 Task: In the Contact  GenesisThompson81@nbcnewyork.com, schedule and save the meeting with title: 'Product Demo and Service Presentation', Select date: '13 August, 2023', select start time: 11:00:AM. Add location in person New York with meeting description: Kindly join this meeting to understand Product Demo and Service Presentation.. Logged in from softage.1@softage.net
Action: Mouse moved to (102, 68)
Screenshot: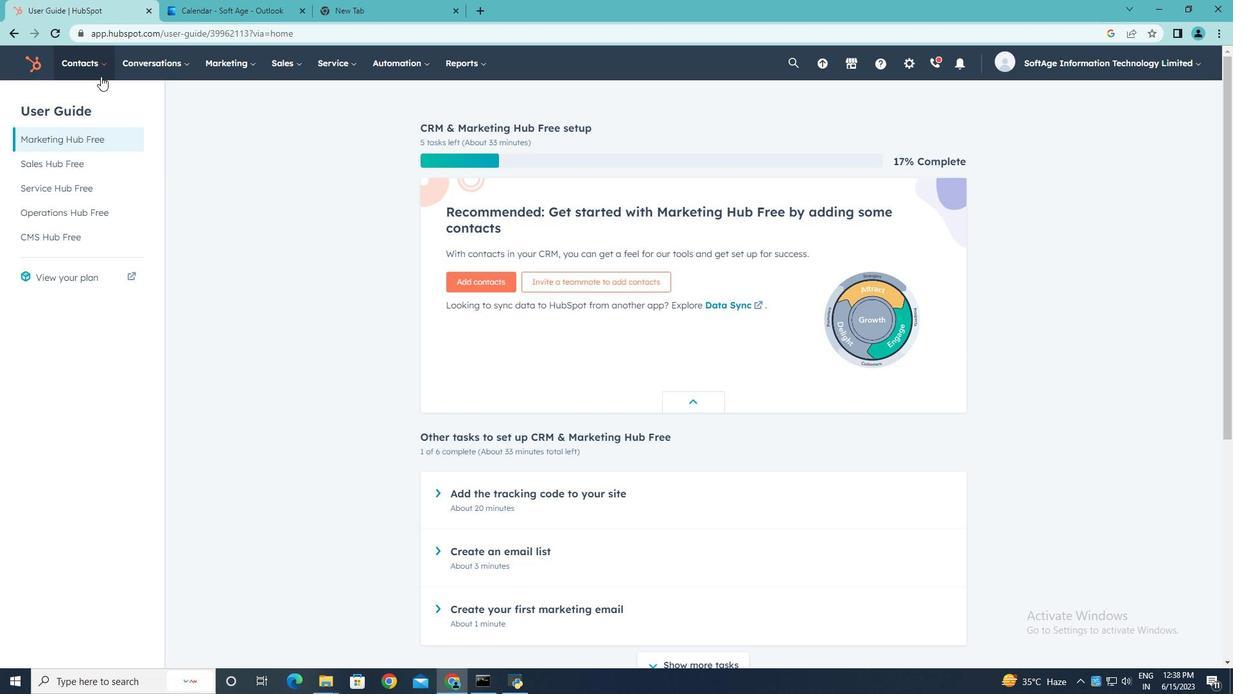
Action: Mouse pressed left at (102, 68)
Screenshot: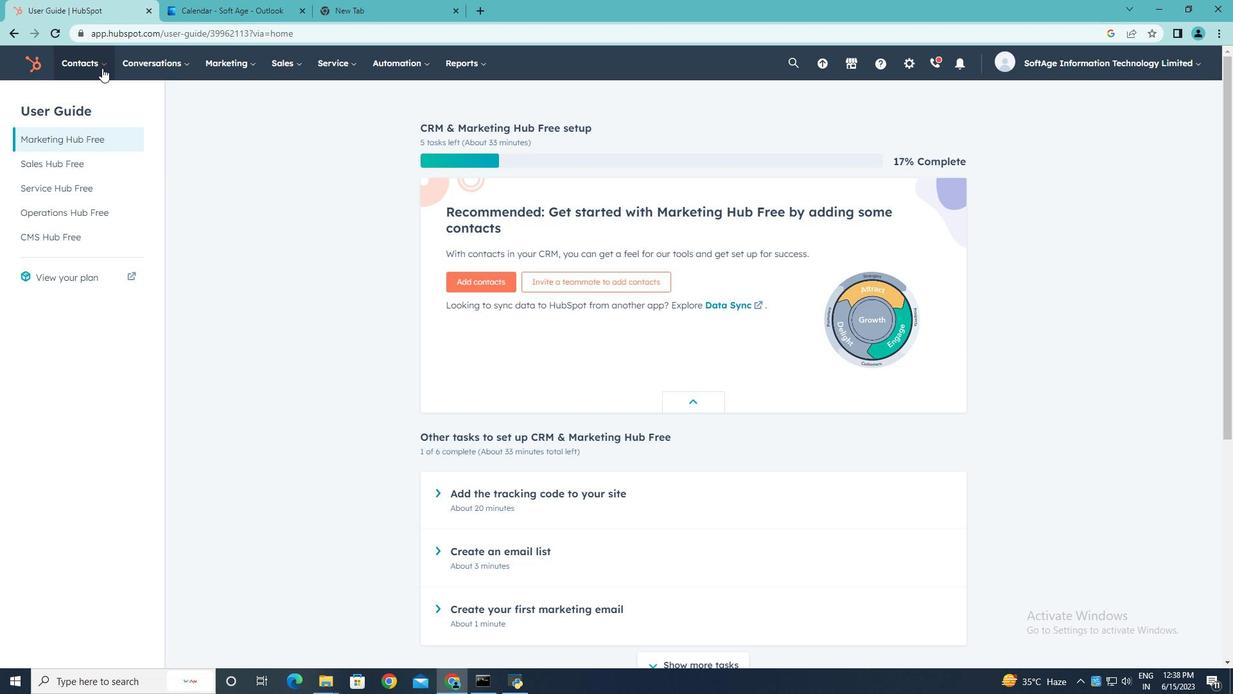 
Action: Mouse moved to (92, 100)
Screenshot: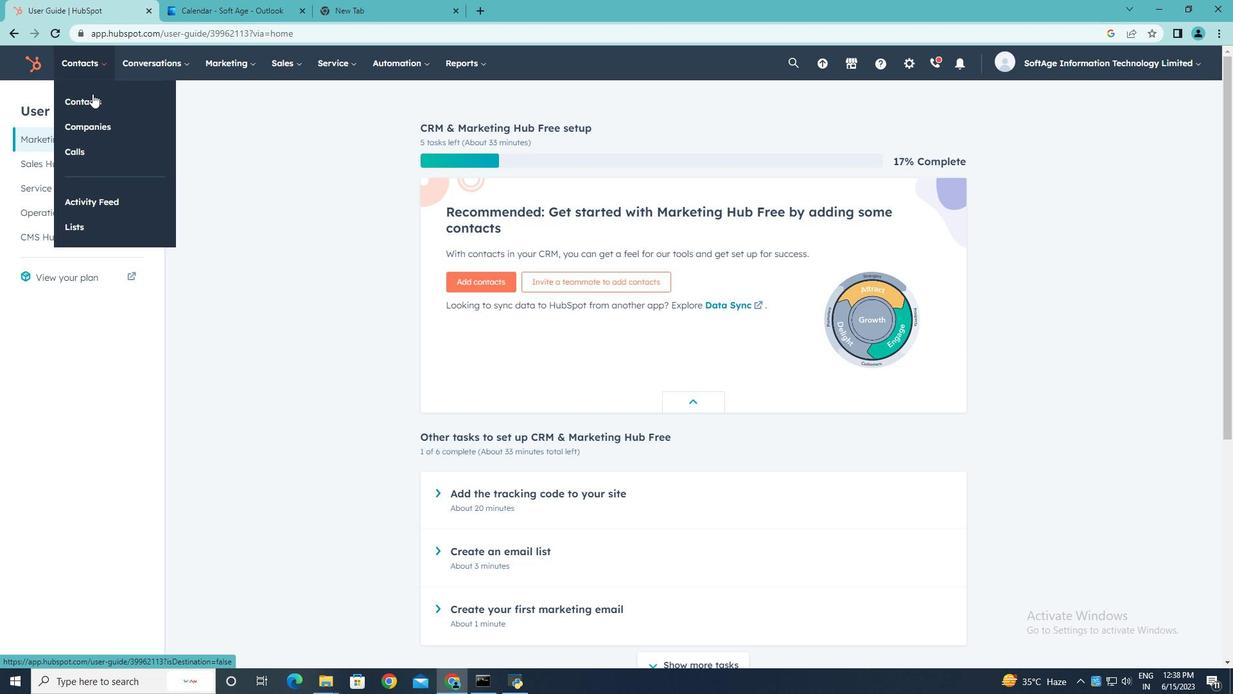 
Action: Mouse pressed left at (92, 100)
Screenshot: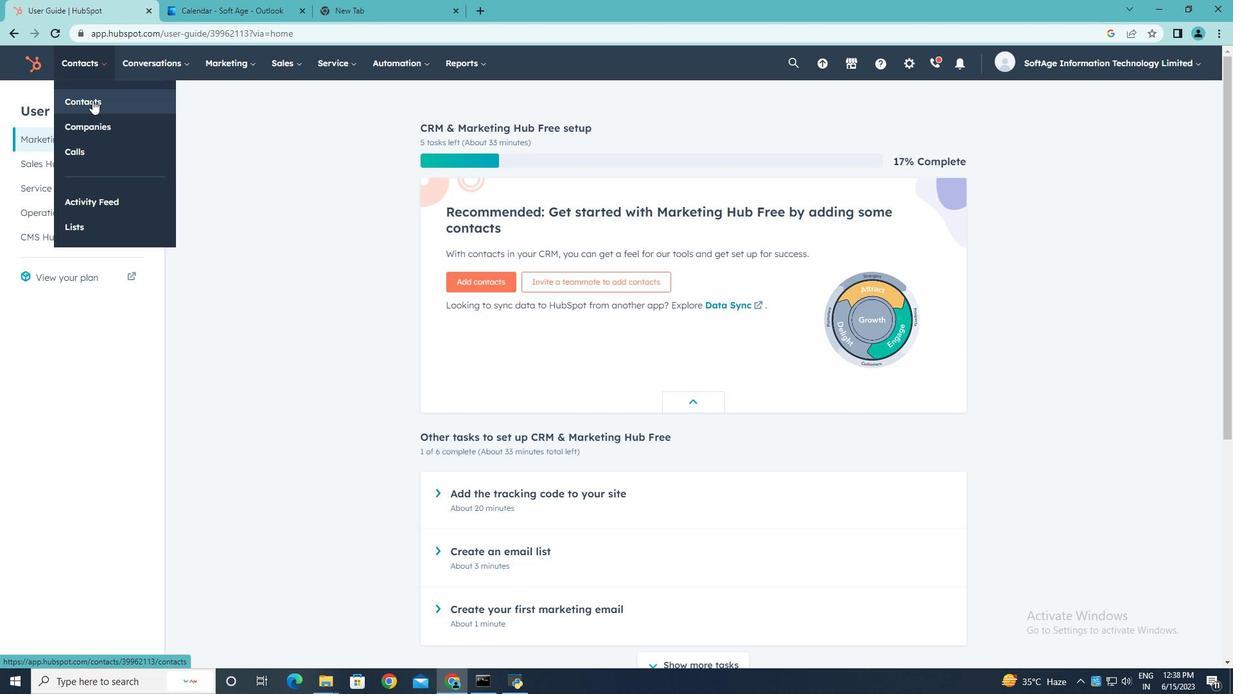 
Action: Mouse moved to (77, 208)
Screenshot: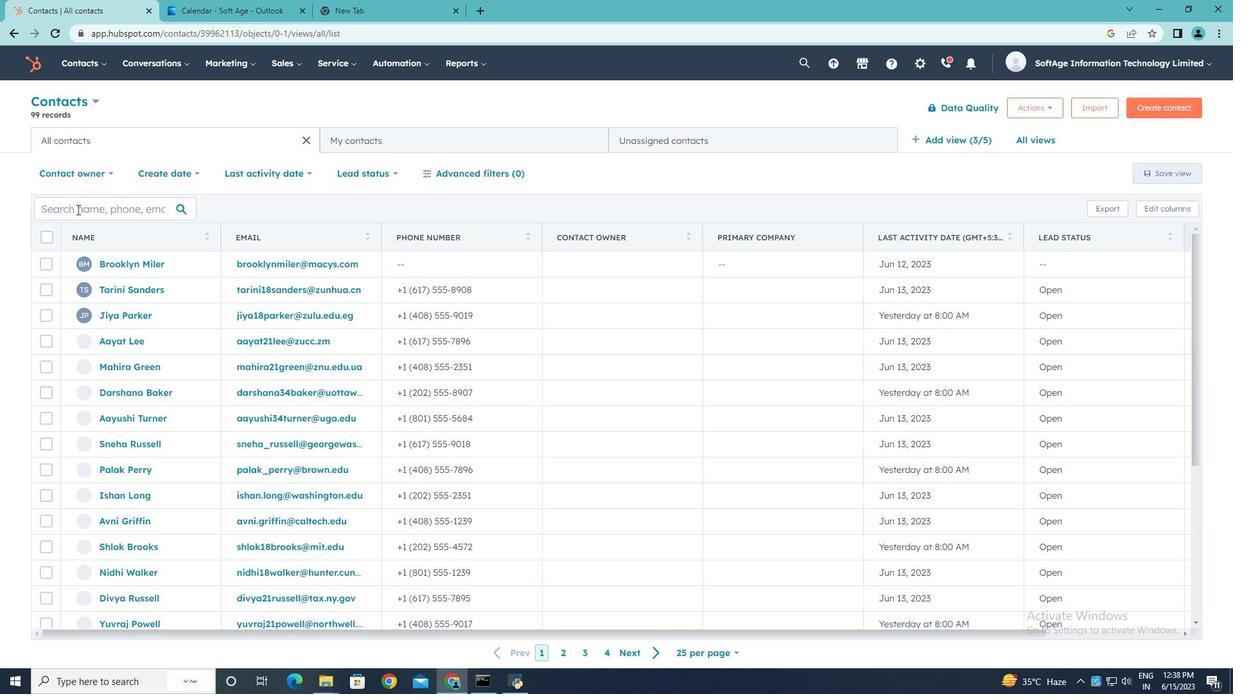 
Action: Mouse pressed left at (77, 208)
Screenshot: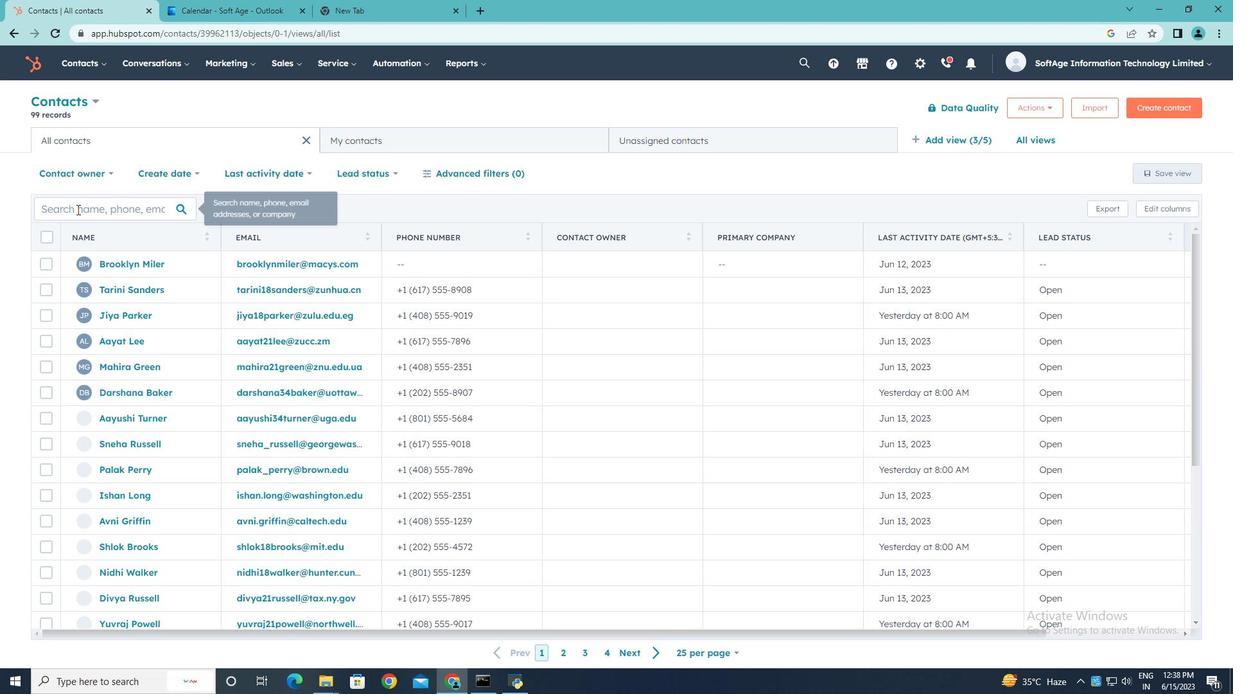 
Action: Key pressed <Key.shift>Genesis<Key.shift><Key.shift><Key.shift><Key.shift><Key.shift><Key.shift>Thompson81<Key.shift><Key.shift><Key.shift><Key.shift><Key.shift><Key.shift><Key.shift>@nbcnewyork.com
Screenshot: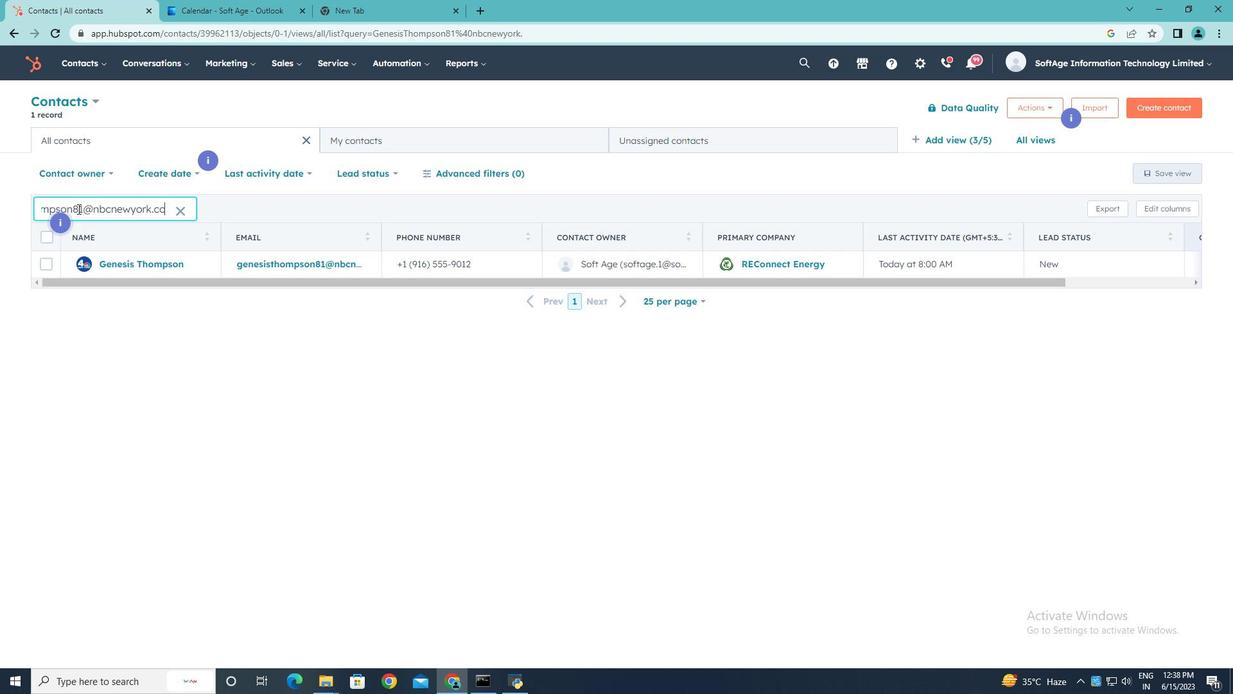
Action: Mouse moved to (126, 262)
Screenshot: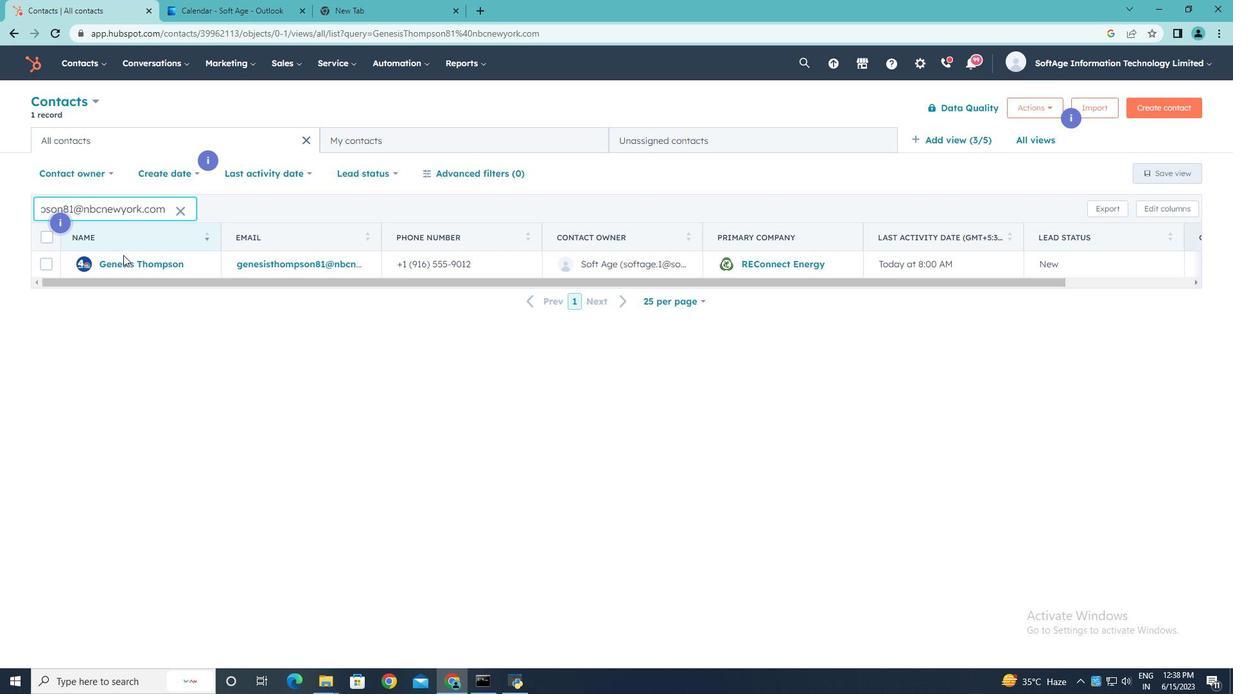 
Action: Mouse pressed left at (126, 262)
Screenshot: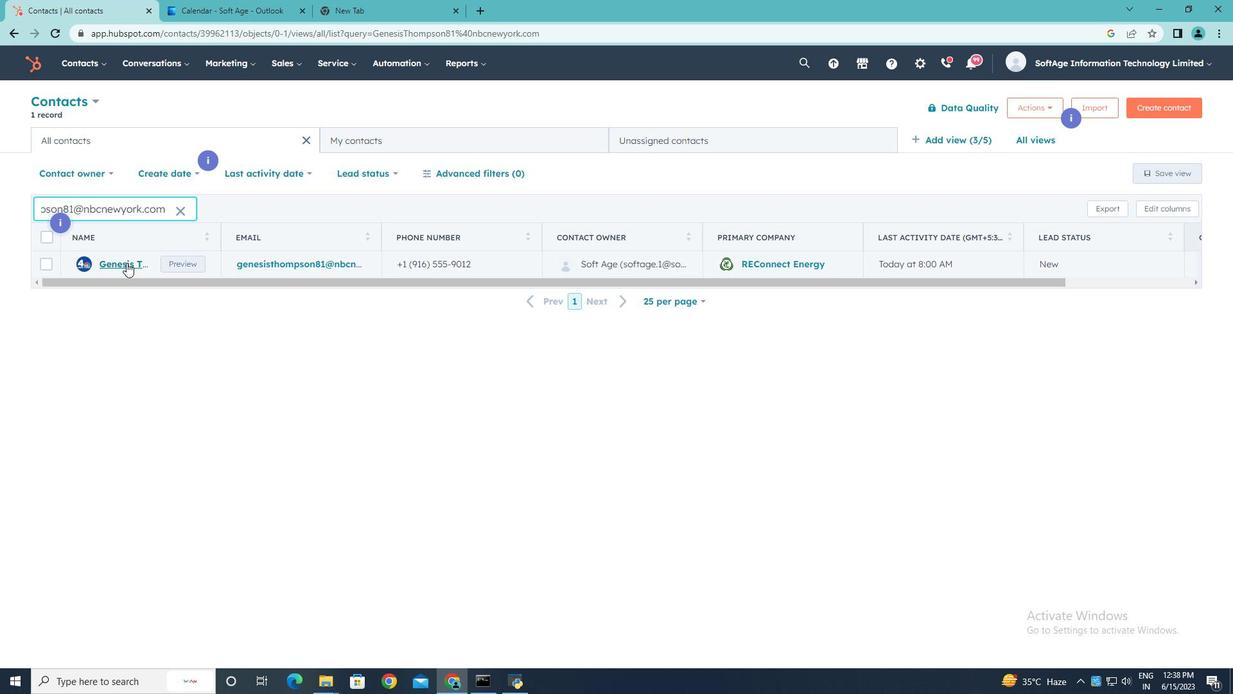 
Action: Mouse moved to (208, 216)
Screenshot: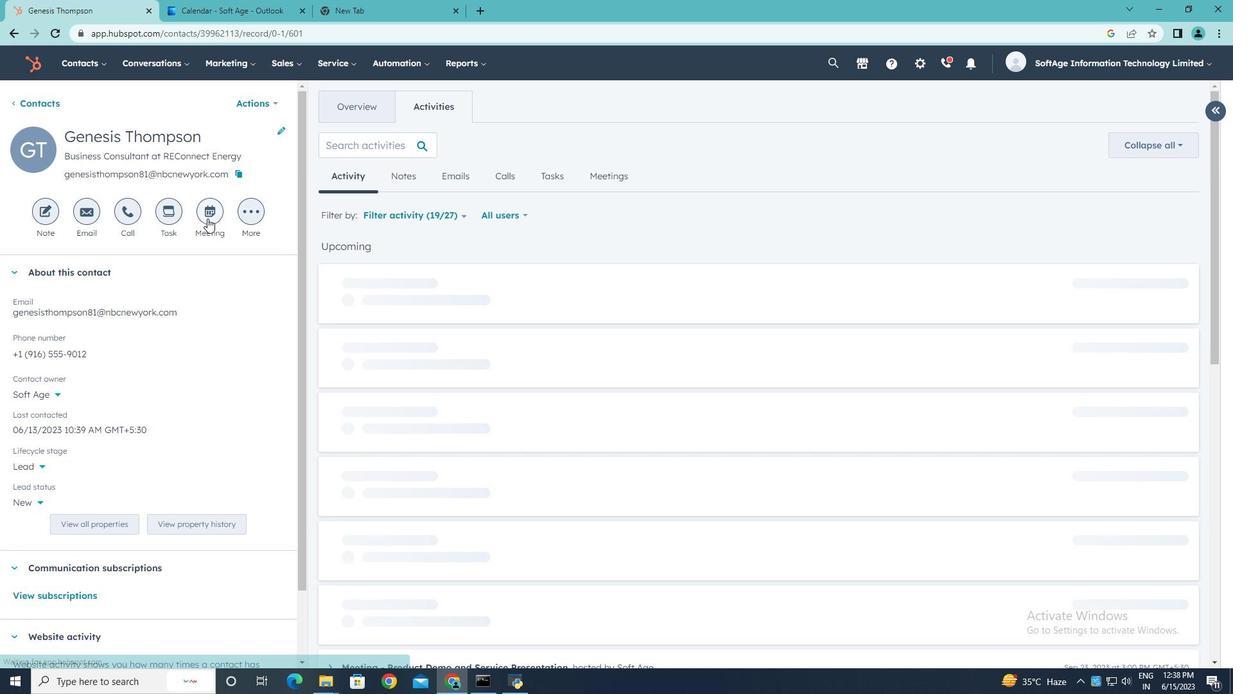 
Action: Mouse pressed left at (208, 216)
Screenshot: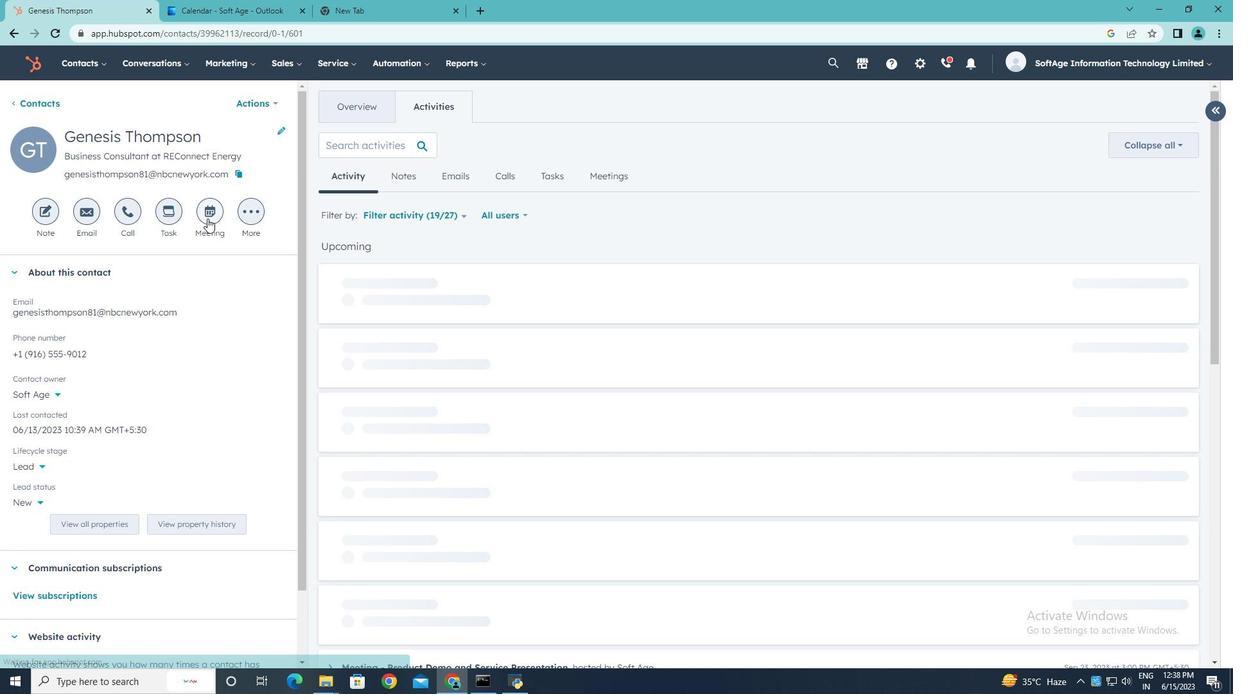 
Action: Mouse moved to (221, 210)
Screenshot: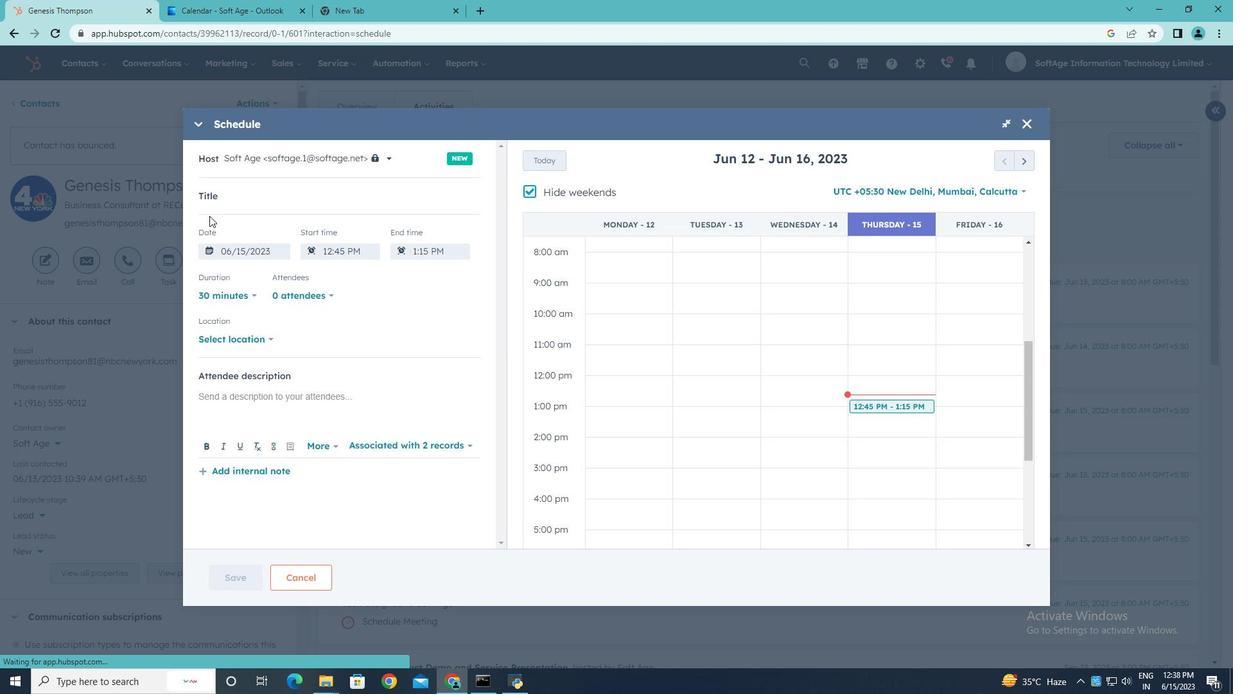 
Action: Key pressed <Key.shift>Product<Key.space><Key.shift>Demo<Key.space>and<Key.space><Key.shift>Service<Key.space><Key.shift><Key.shift><Key.shift><Key.shift><Key.shift>{<Key.backspace><Key.shift><Key.shift><Key.shift><Key.shift><Key.shift><Key.shift>Presentation
Screenshot: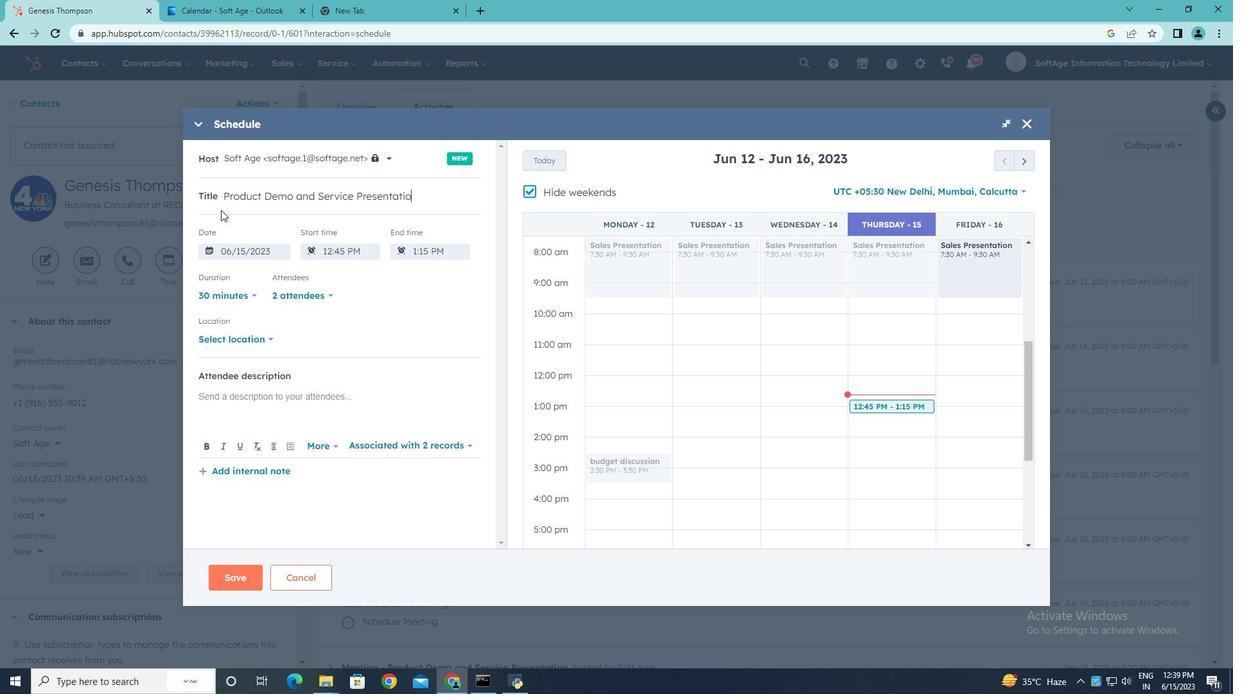 
Action: Mouse moved to (533, 192)
Screenshot: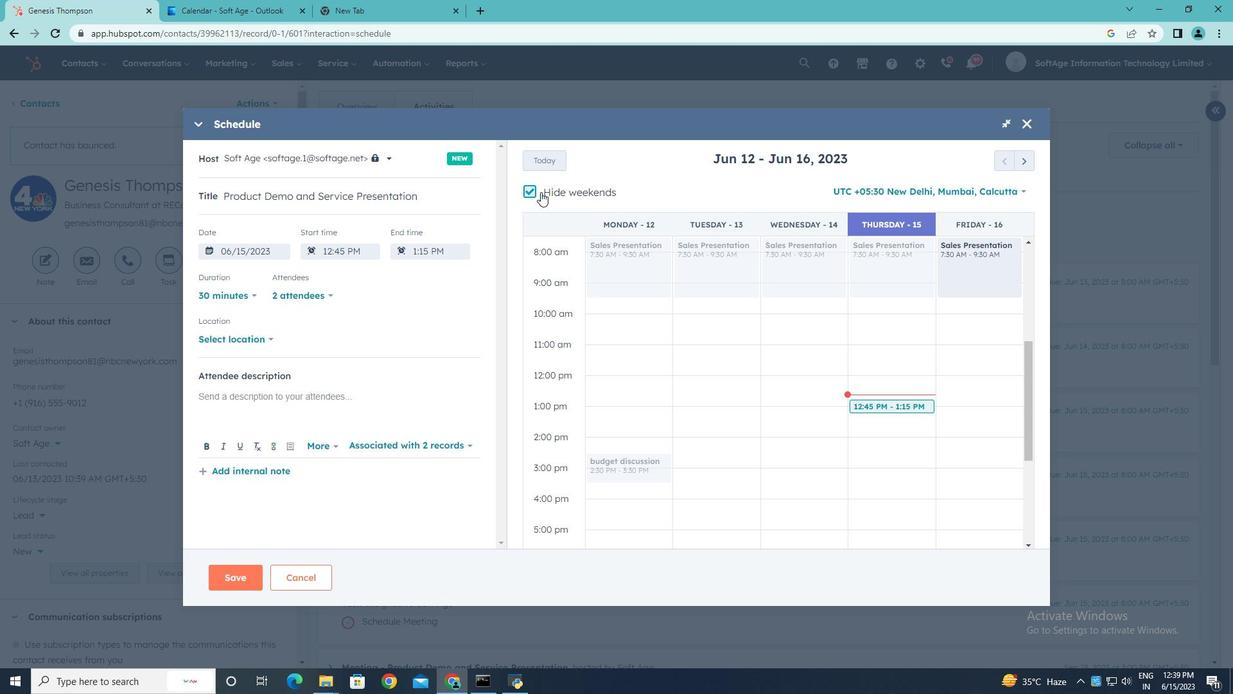 
Action: Mouse pressed left at (533, 192)
Screenshot: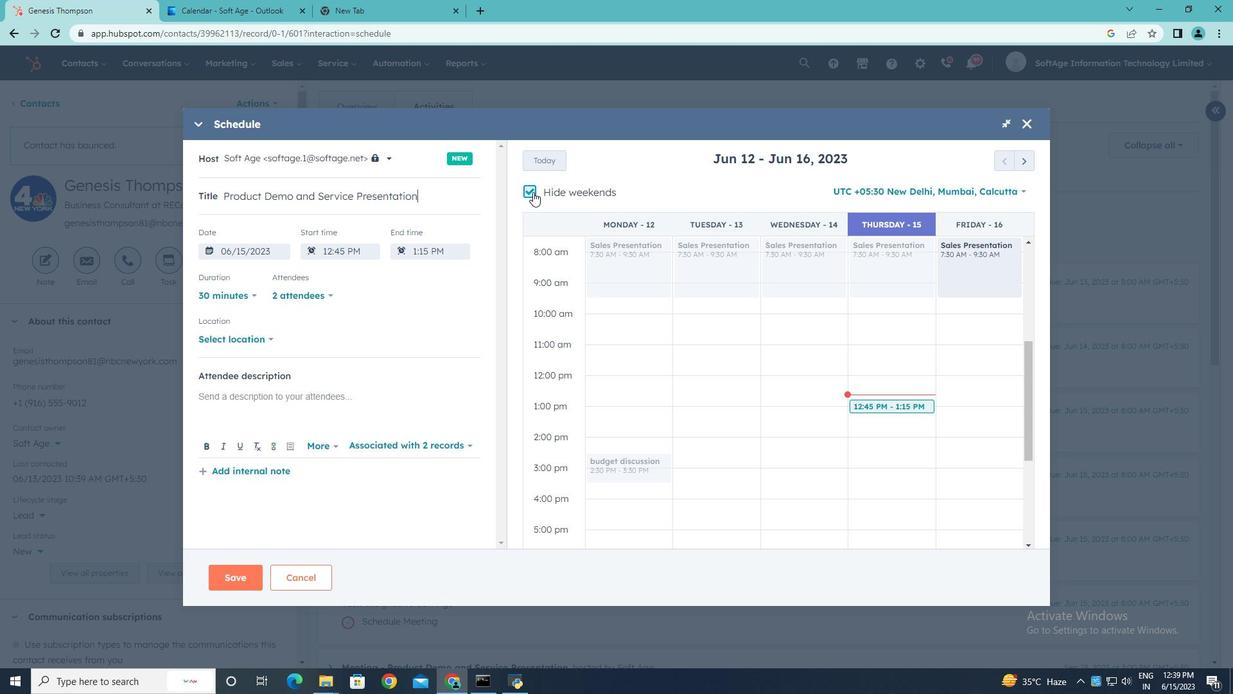 
Action: Mouse moved to (1029, 161)
Screenshot: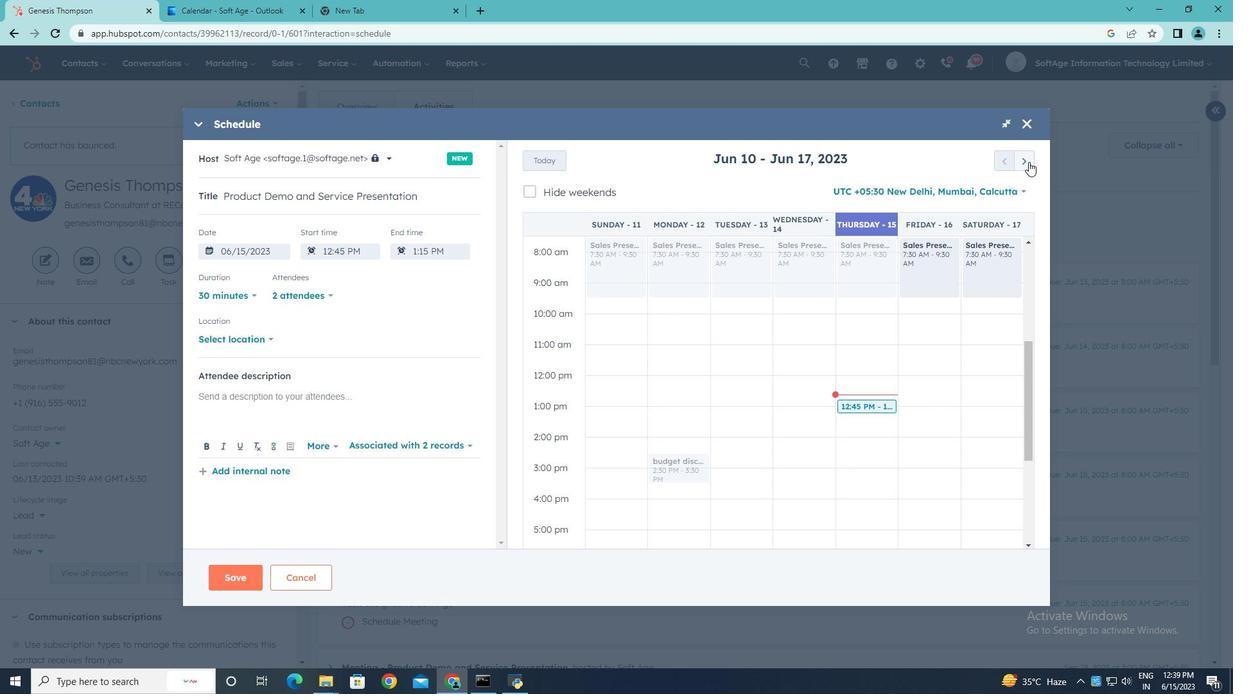 
Action: Mouse pressed left at (1029, 161)
Screenshot: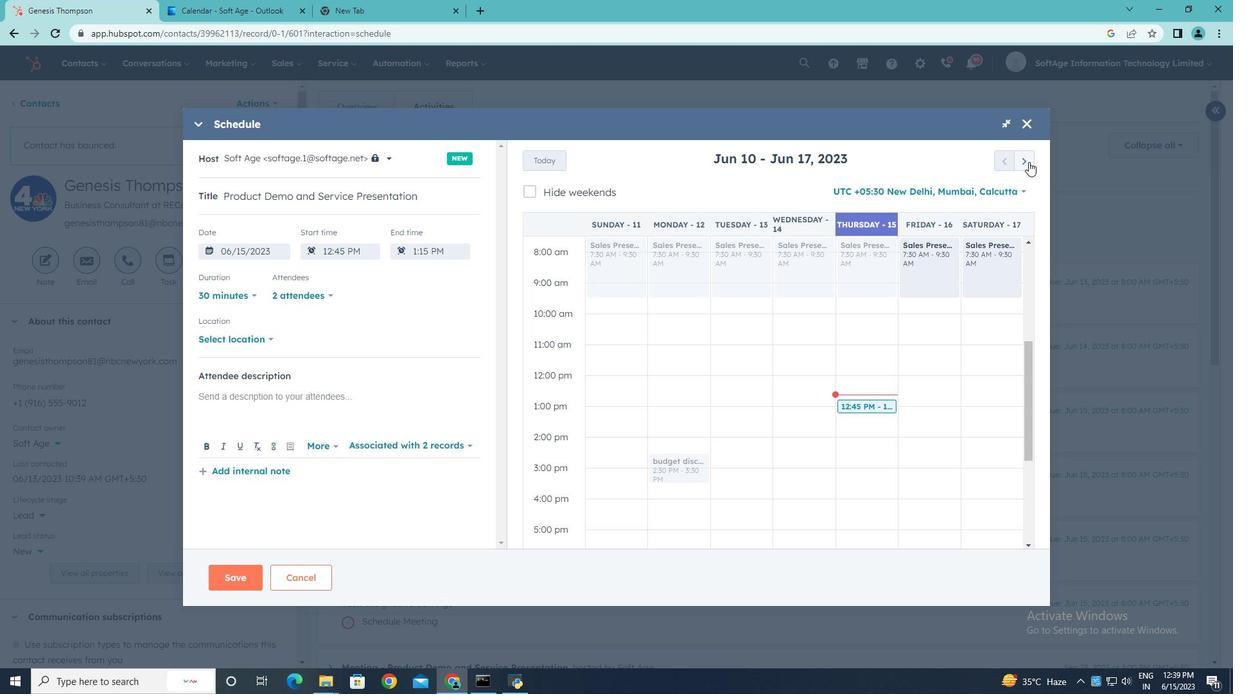 
Action: Mouse pressed left at (1029, 161)
Screenshot: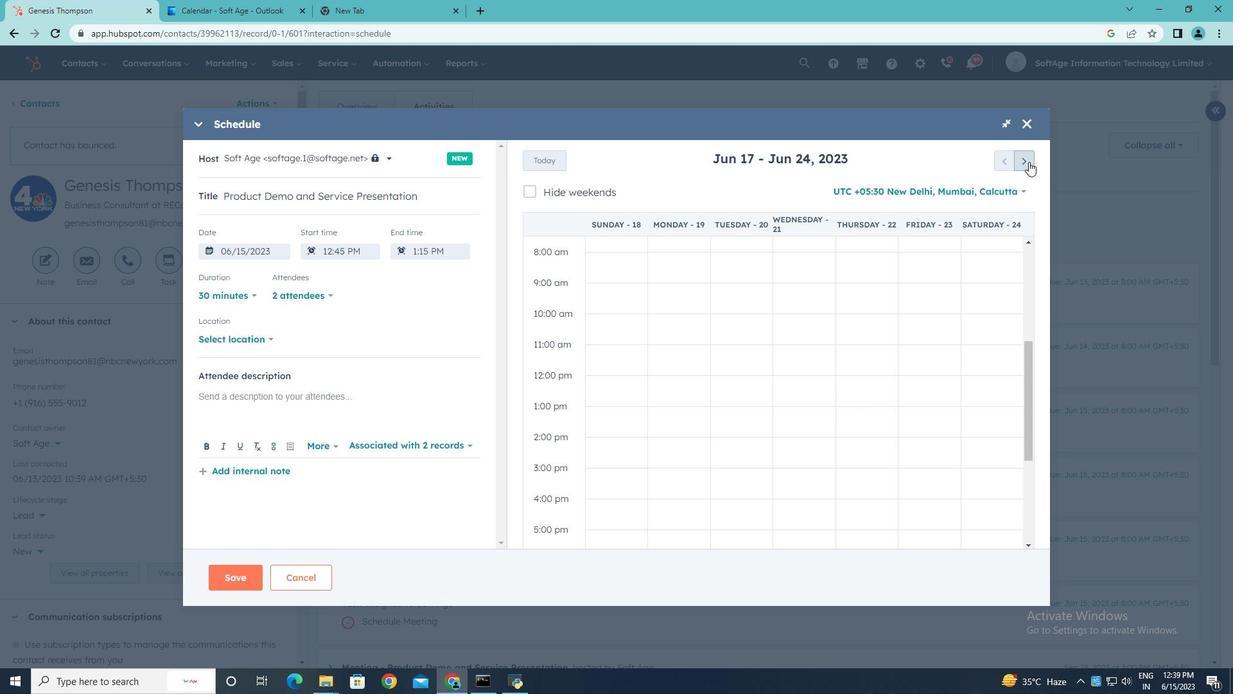 
Action: Mouse pressed left at (1029, 161)
Screenshot: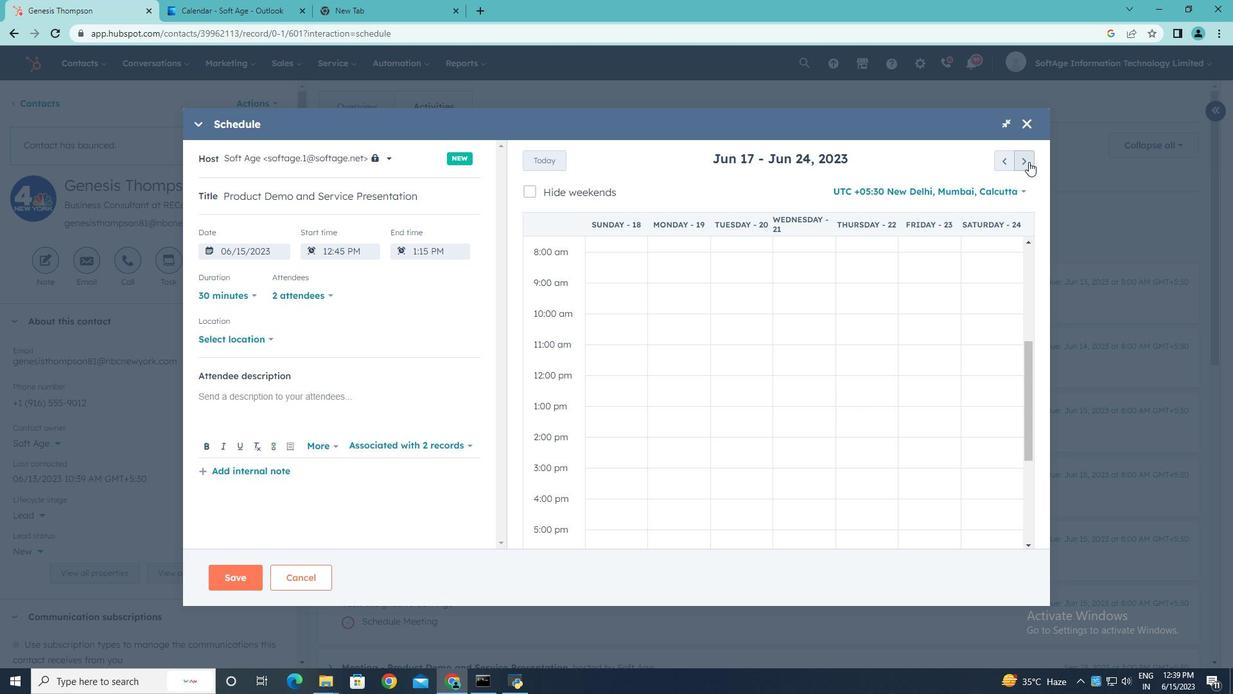 
Action: Mouse pressed left at (1029, 161)
Screenshot: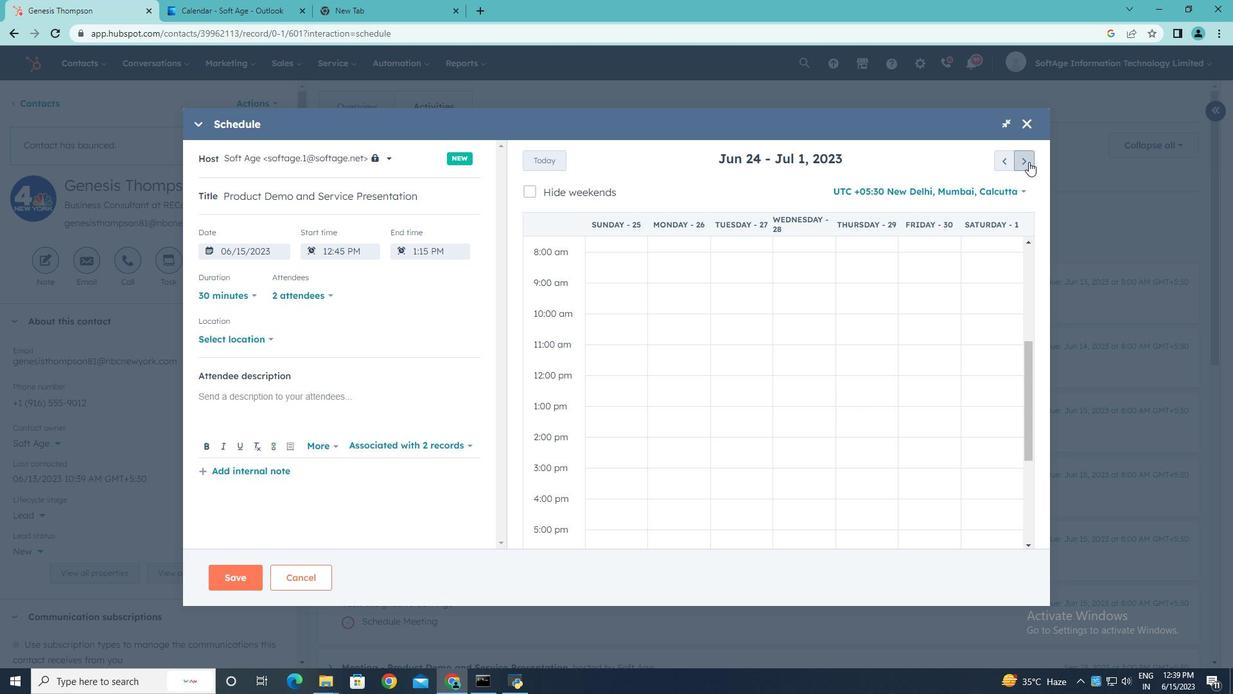 
Action: Mouse pressed left at (1029, 161)
Screenshot: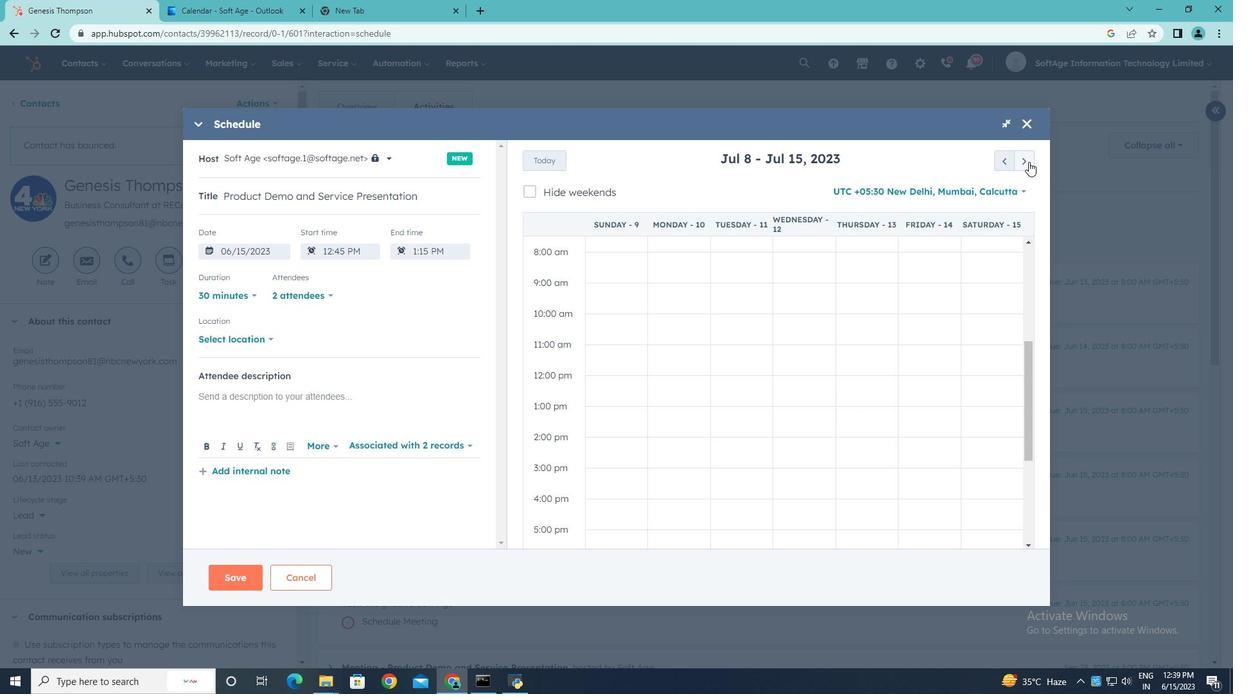 
Action: Mouse pressed left at (1029, 161)
Screenshot: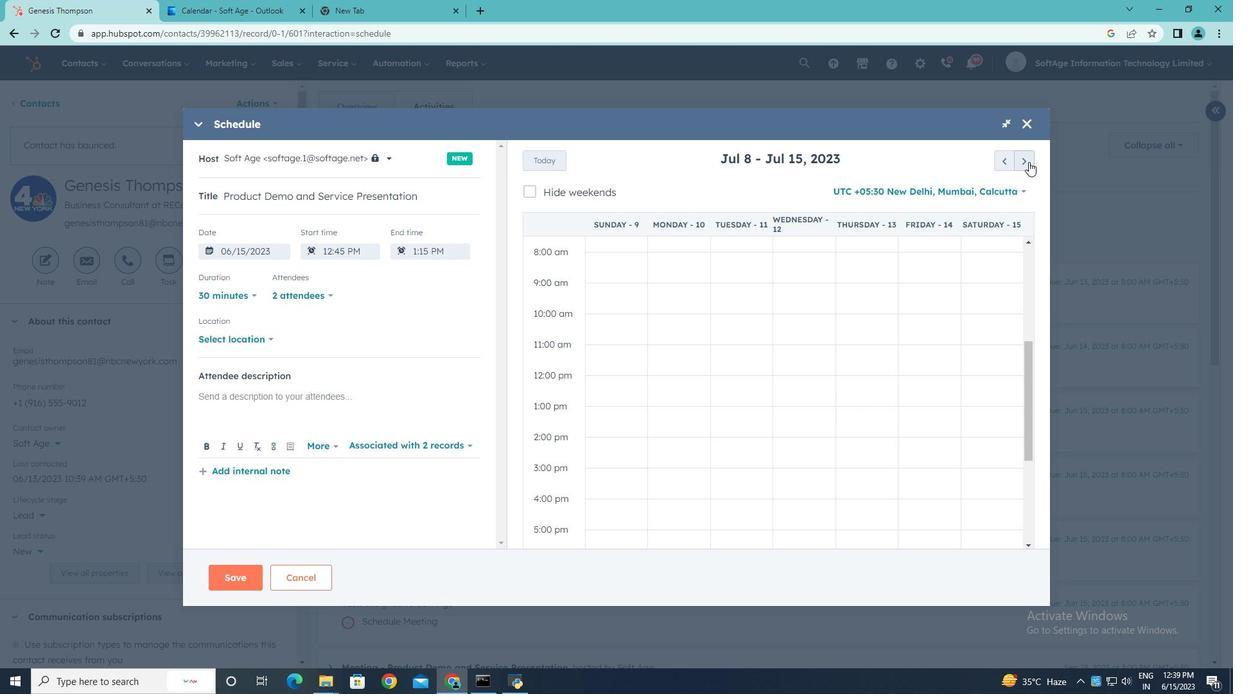 
Action: Mouse pressed left at (1029, 161)
Screenshot: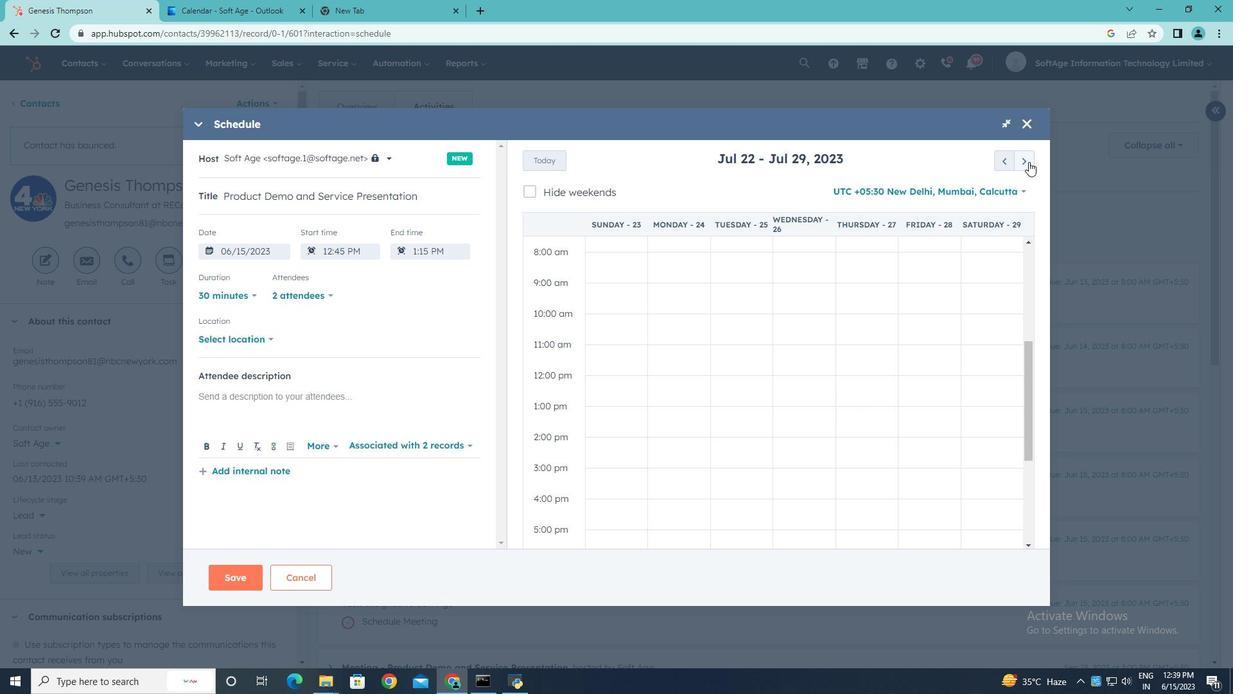 
Action: Mouse pressed left at (1029, 161)
Screenshot: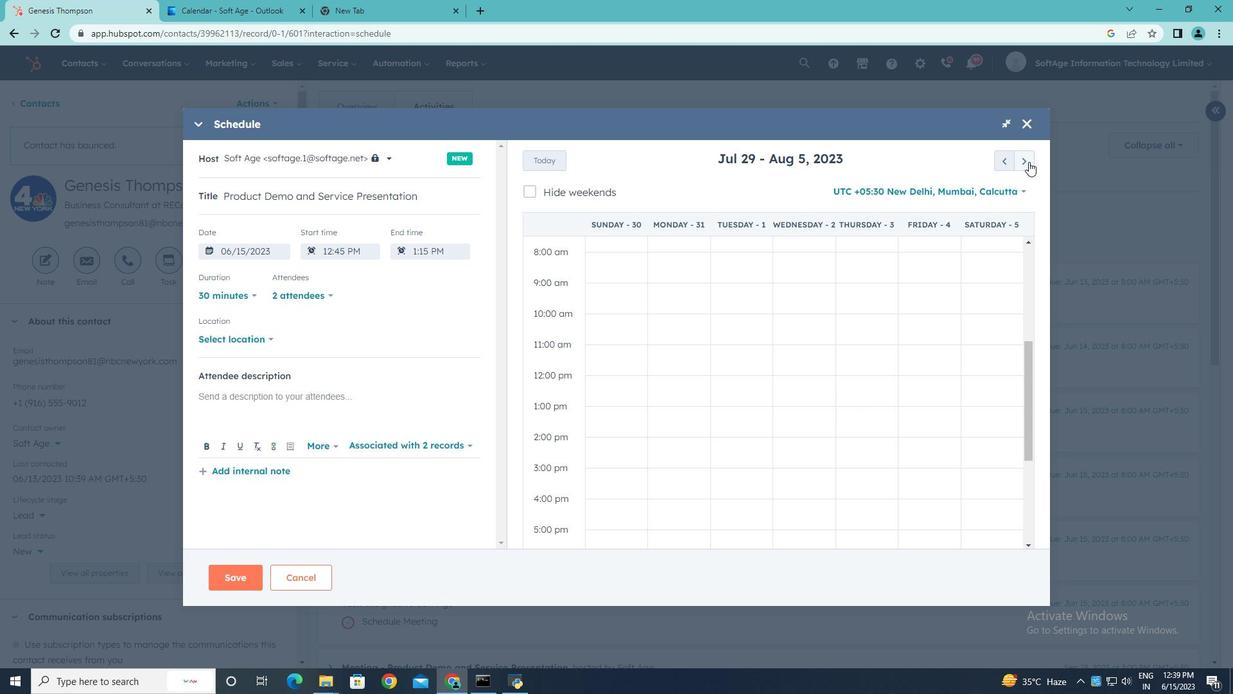 
Action: Mouse pressed left at (1029, 161)
Screenshot: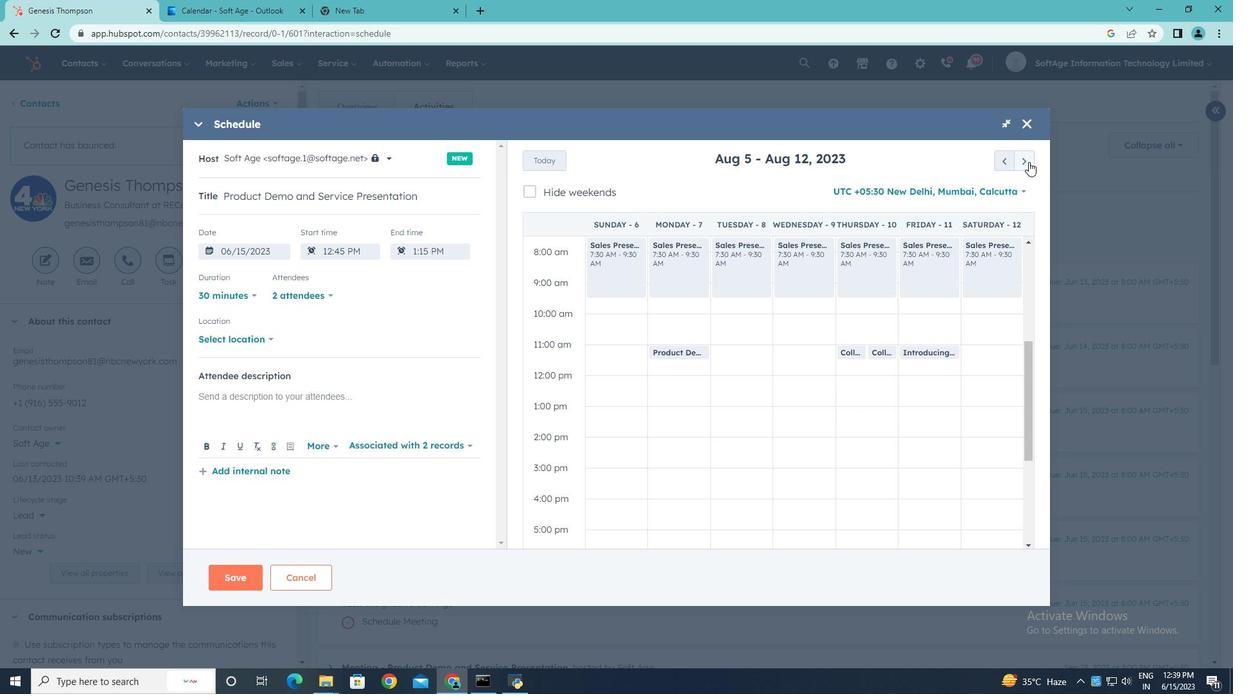 
Action: Mouse moved to (616, 350)
Screenshot: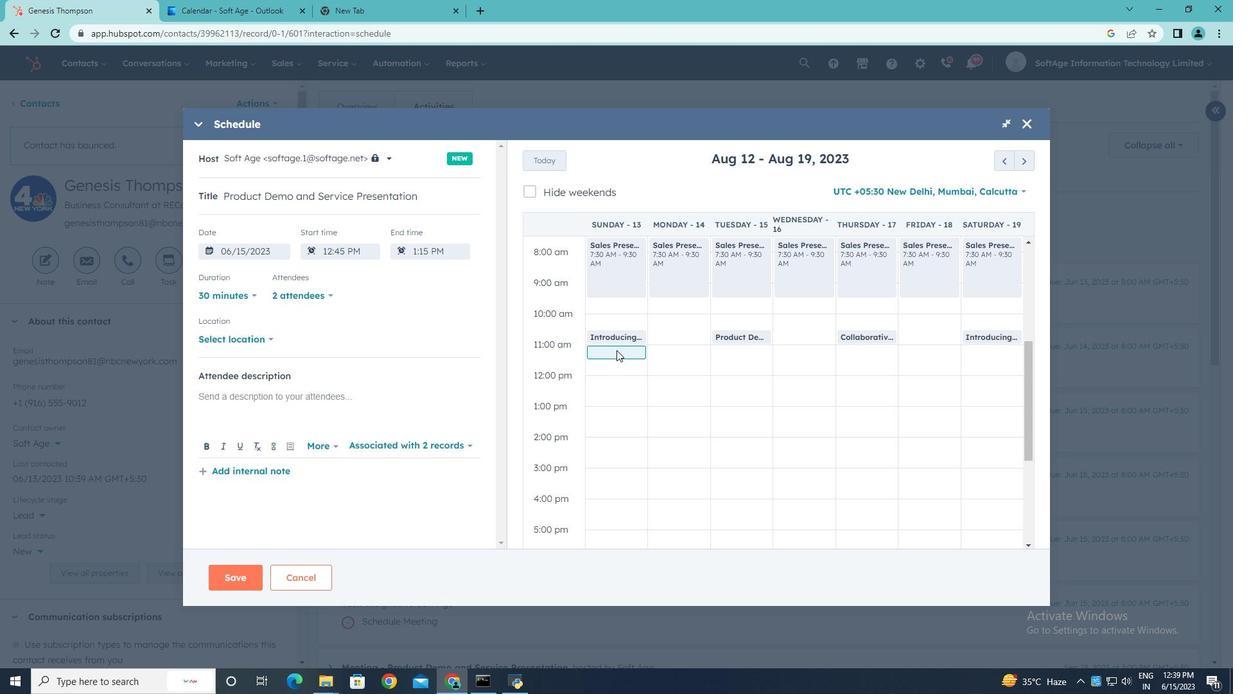 
Action: Mouse pressed left at (616, 350)
Screenshot: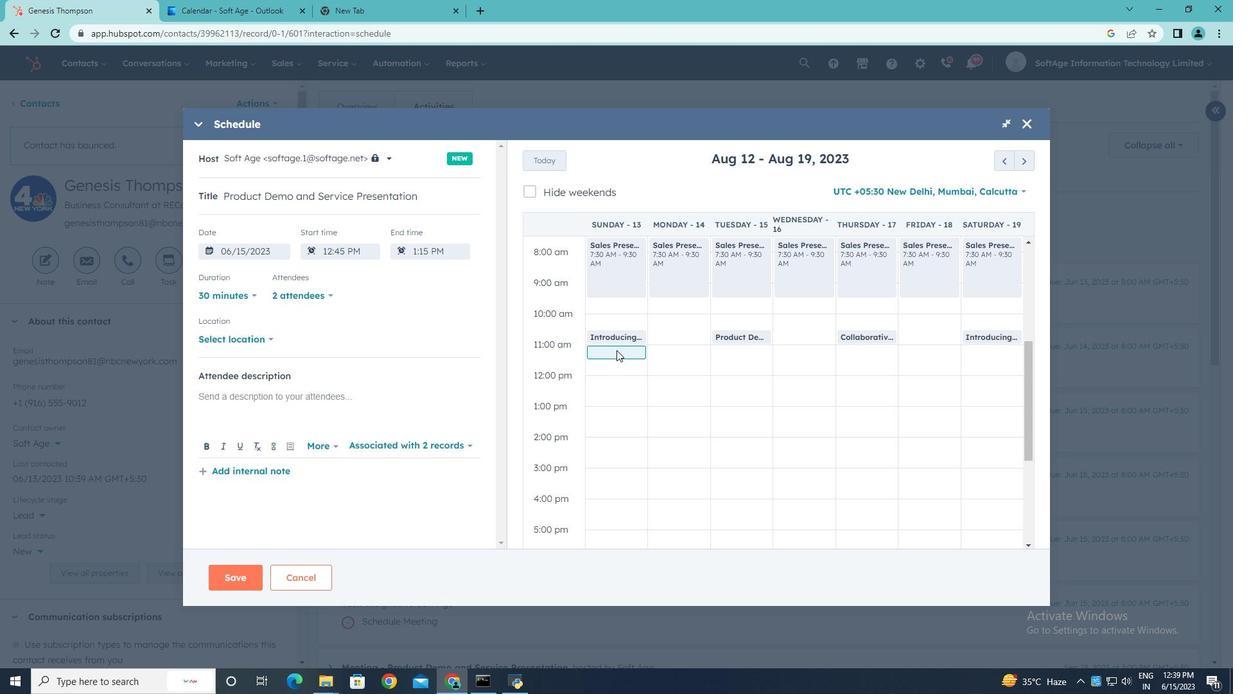 
Action: Mouse moved to (273, 338)
Screenshot: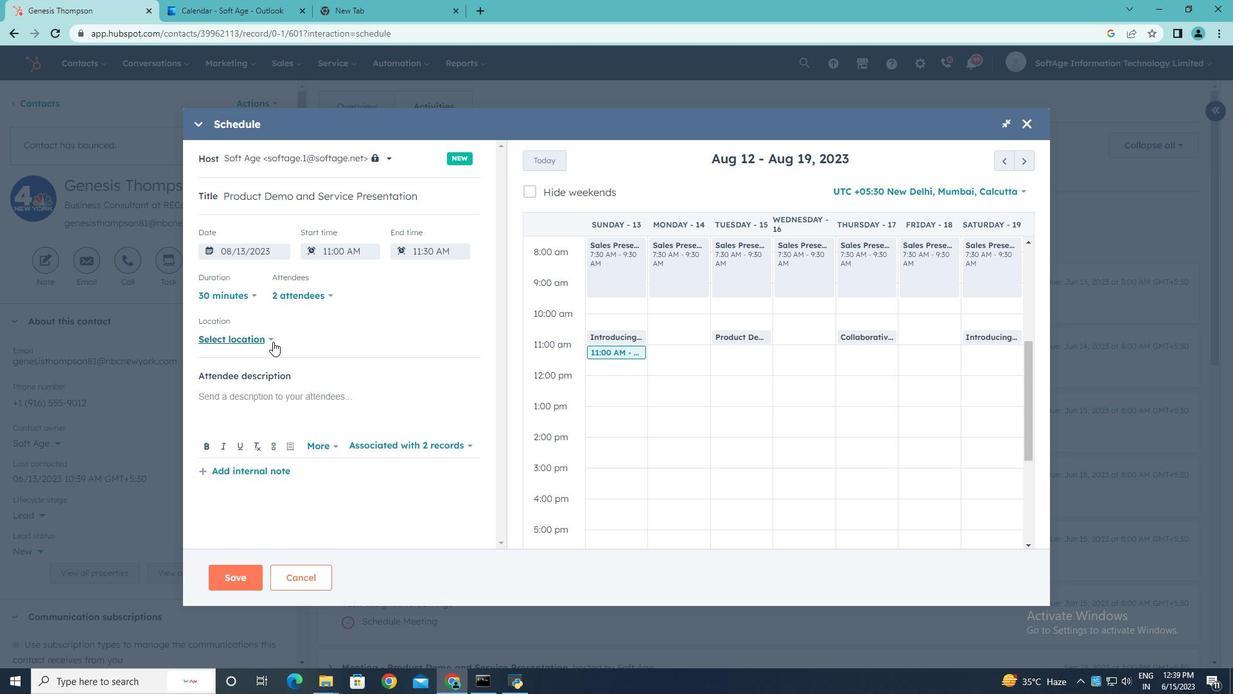 
Action: Mouse pressed left at (273, 338)
Screenshot: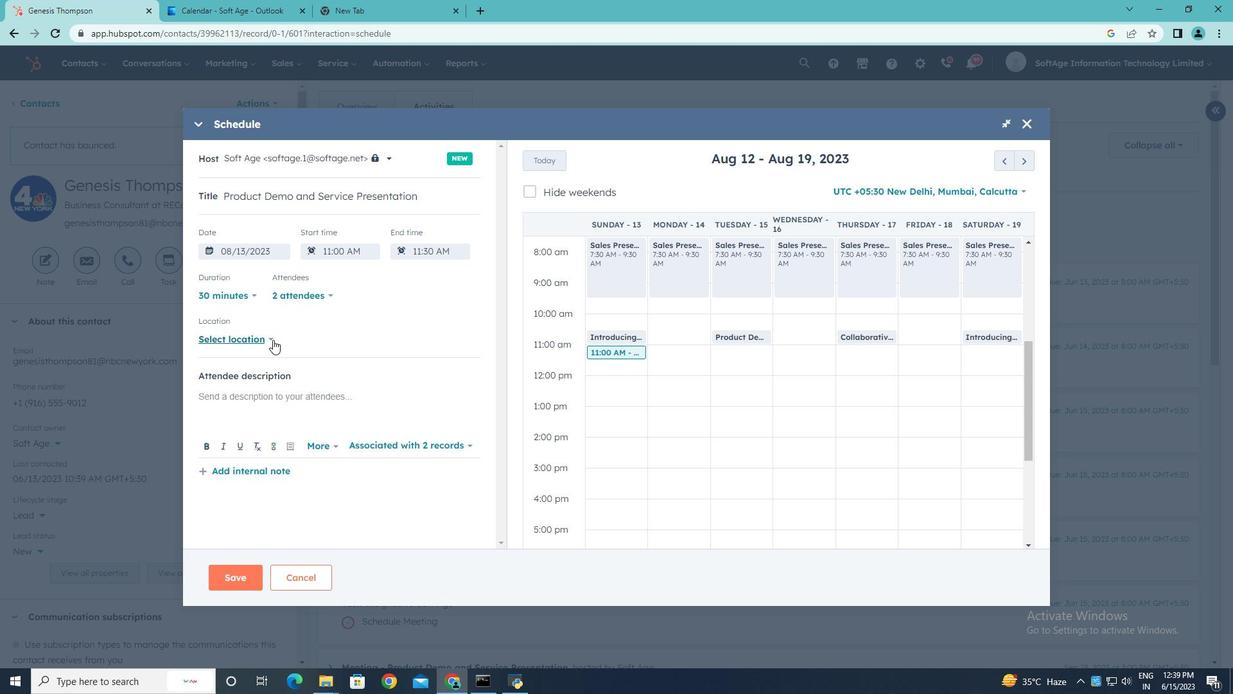 
Action: Mouse moved to (306, 333)
Screenshot: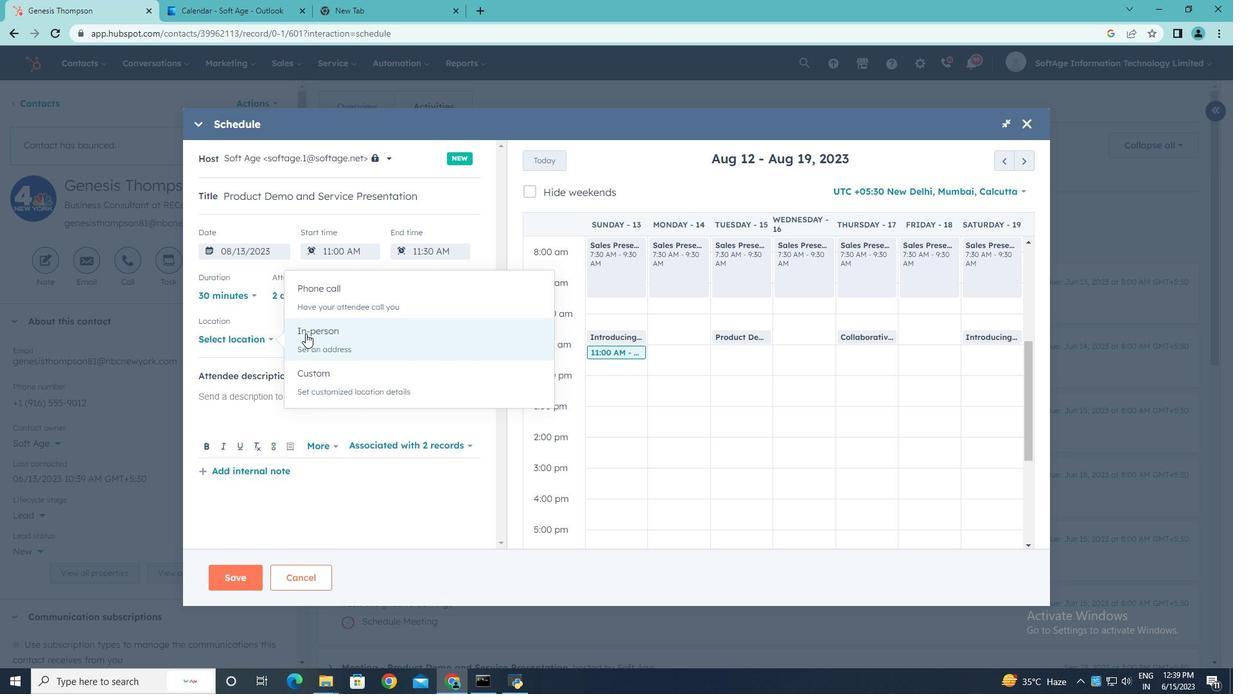 
Action: Mouse pressed left at (306, 333)
Screenshot: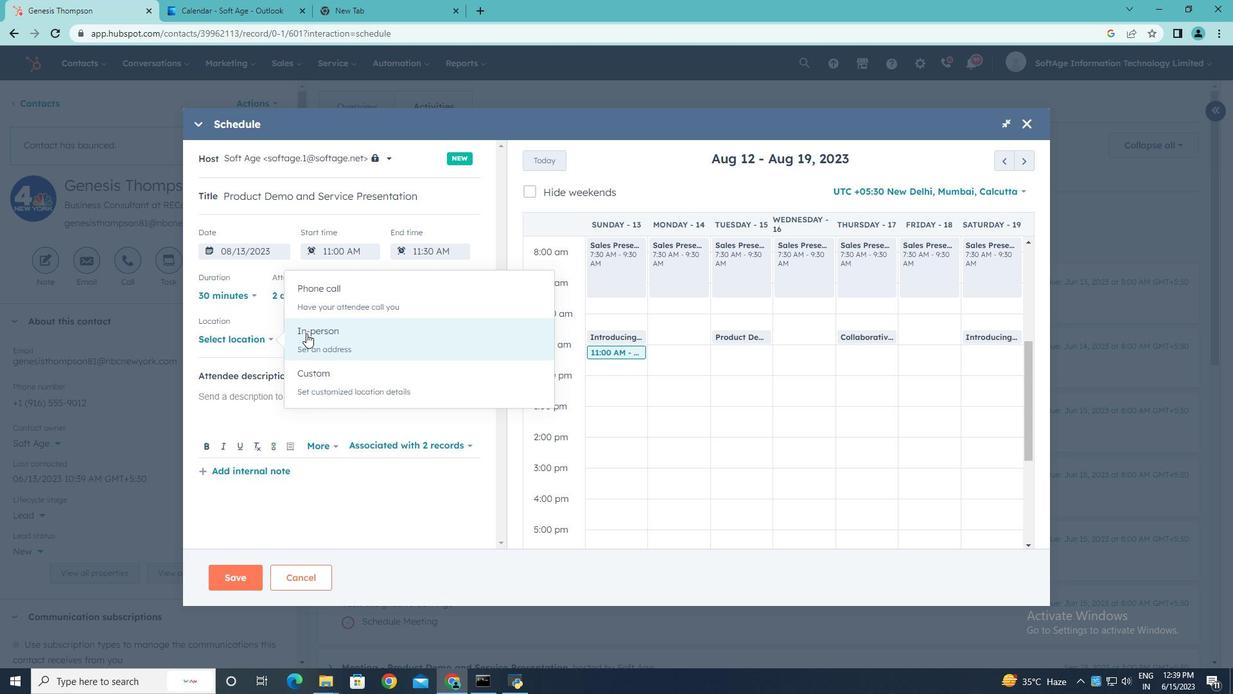 
Action: Mouse pressed left at (306, 333)
Screenshot: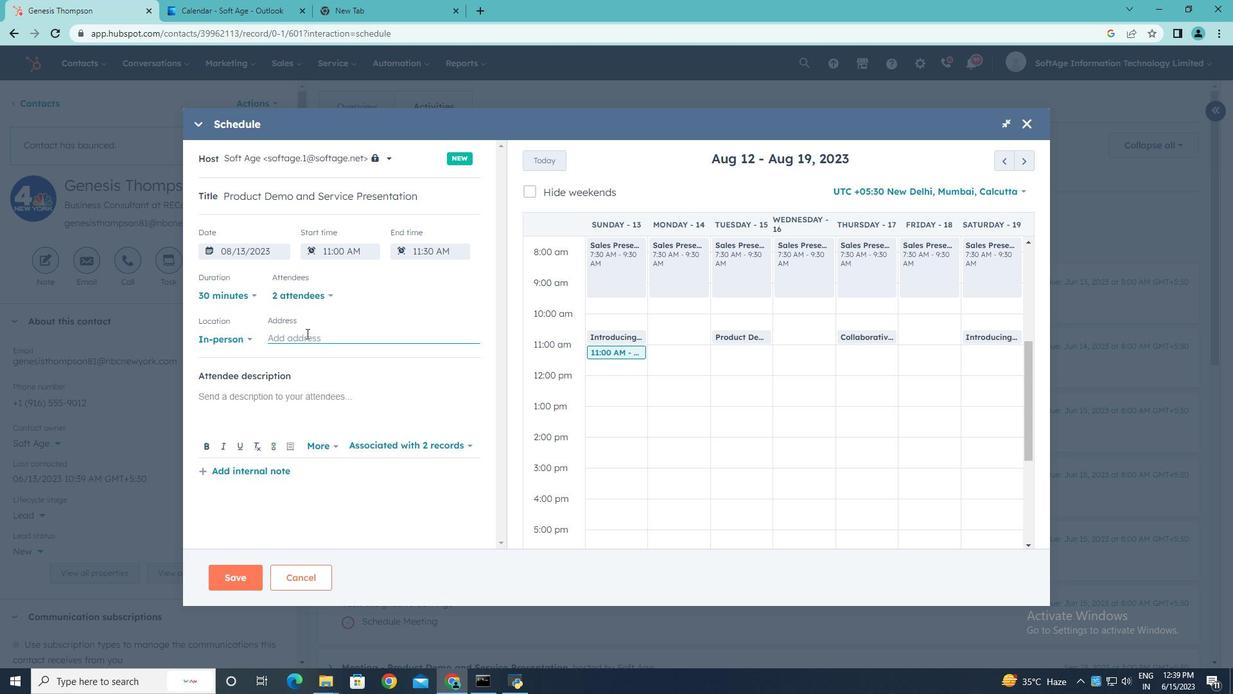 
Action: Key pressed <Key.shift>New<Key.space><Key.shift>York
Screenshot: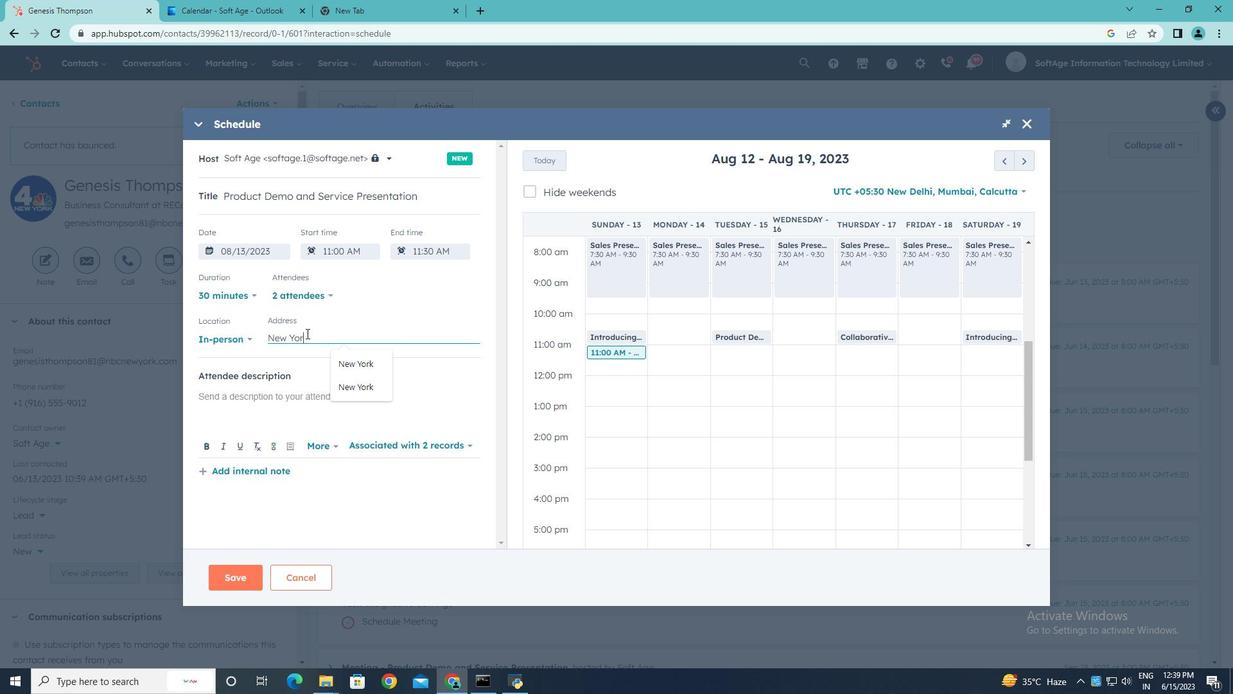 
Action: Mouse moved to (259, 399)
Screenshot: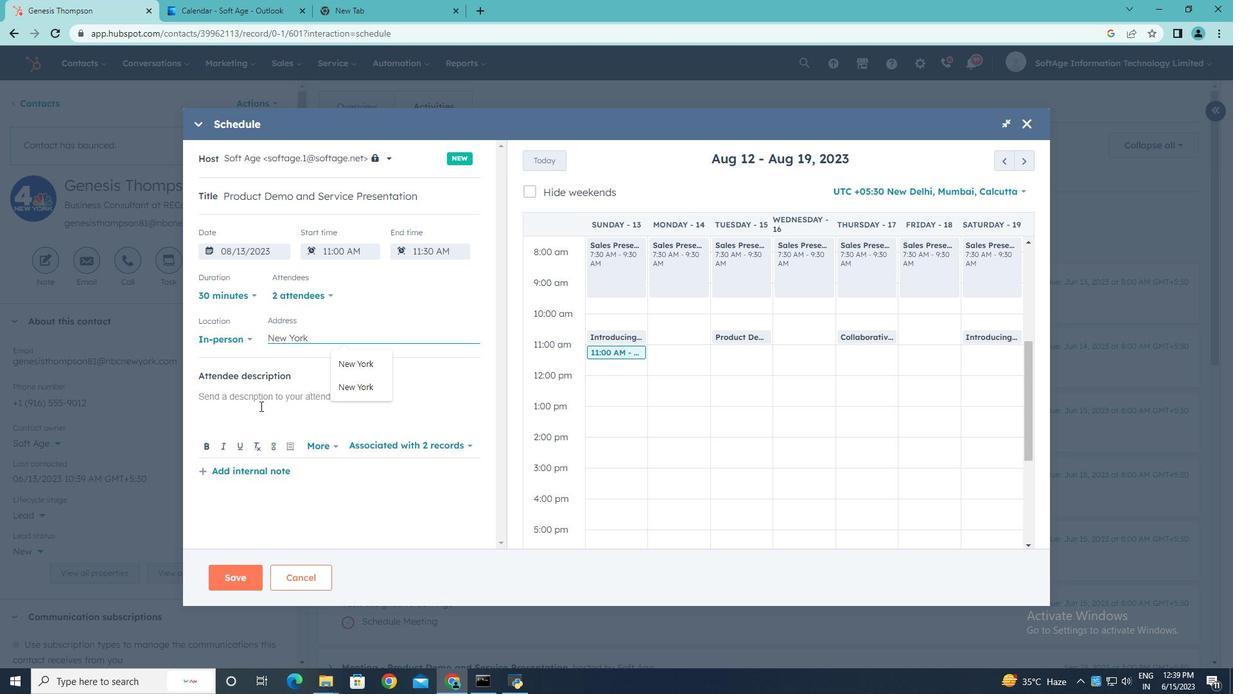
Action: Mouse pressed left at (259, 399)
Screenshot: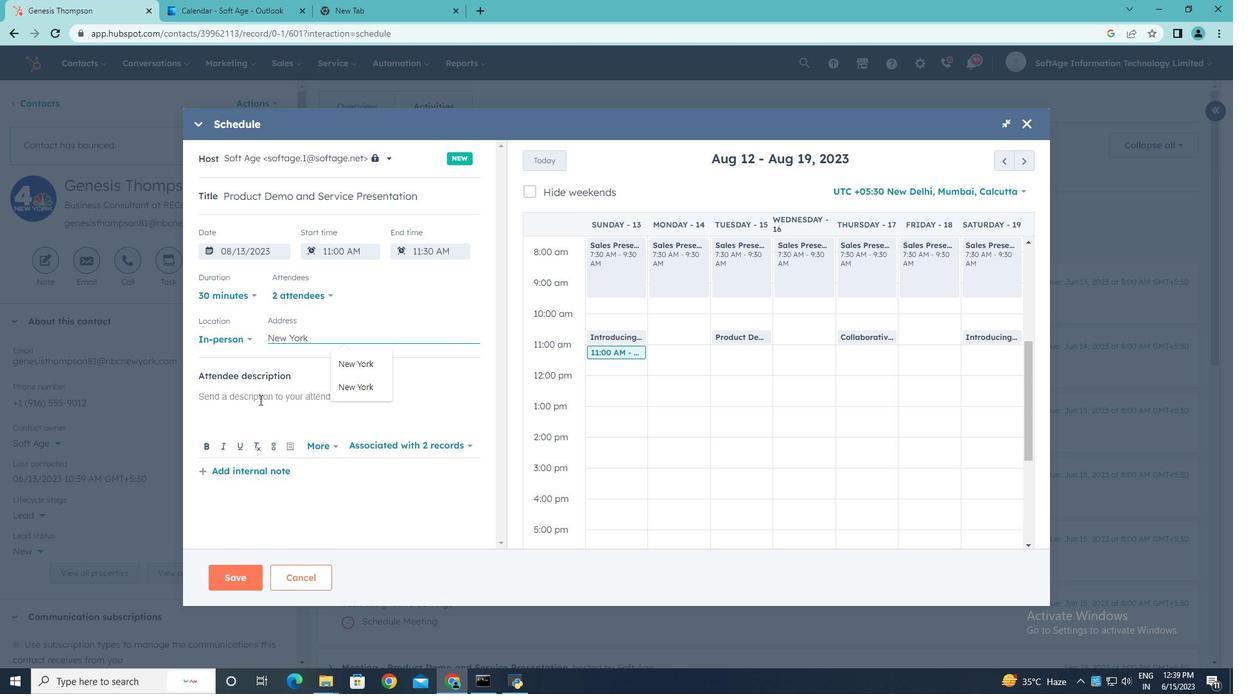 
Action: Key pressed <Key.shift><Key.shift>Kindly<Key.space>join<Key.space>this<Key.space>meeting<Key.space>to<Key.space>understand<Key.space><Key.shift>Product<Key.space><Key.shift>Demo<Key.space>and<Key.space><Key.shift>Service<Key.space><Key.shift><Key.shift>Prep<Key.backspace>sentation..
Screenshot: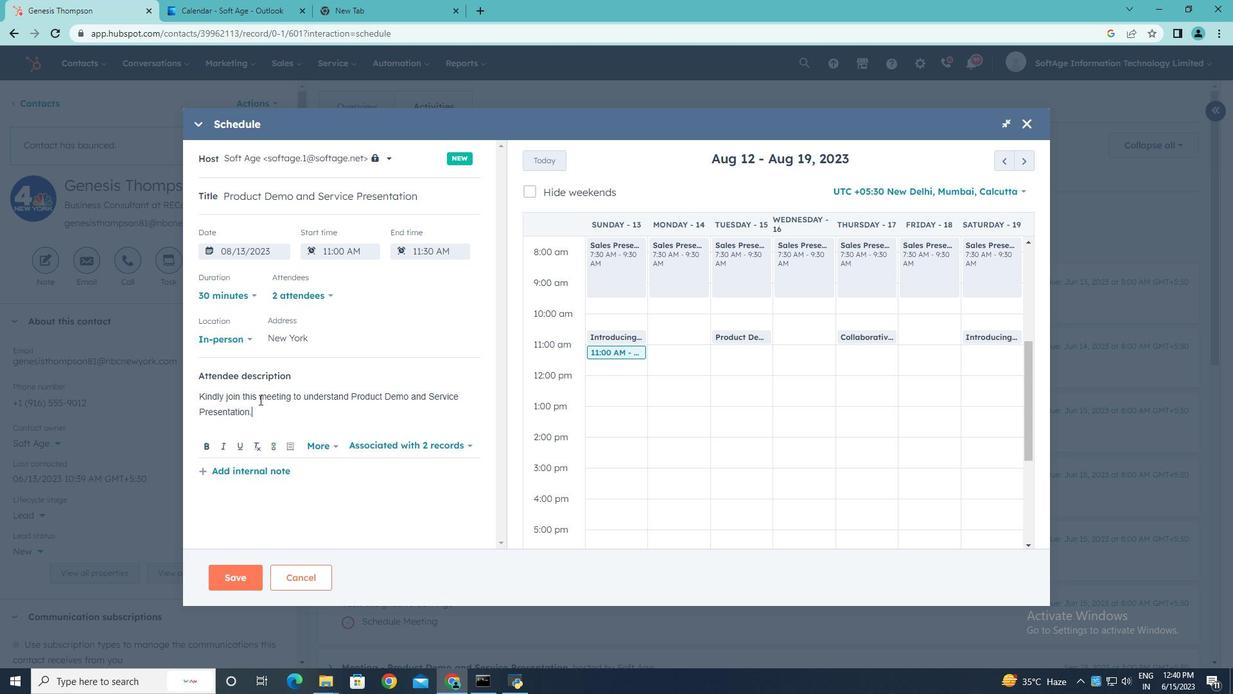 
Action: Mouse moved to (240, 578)
Screenshot: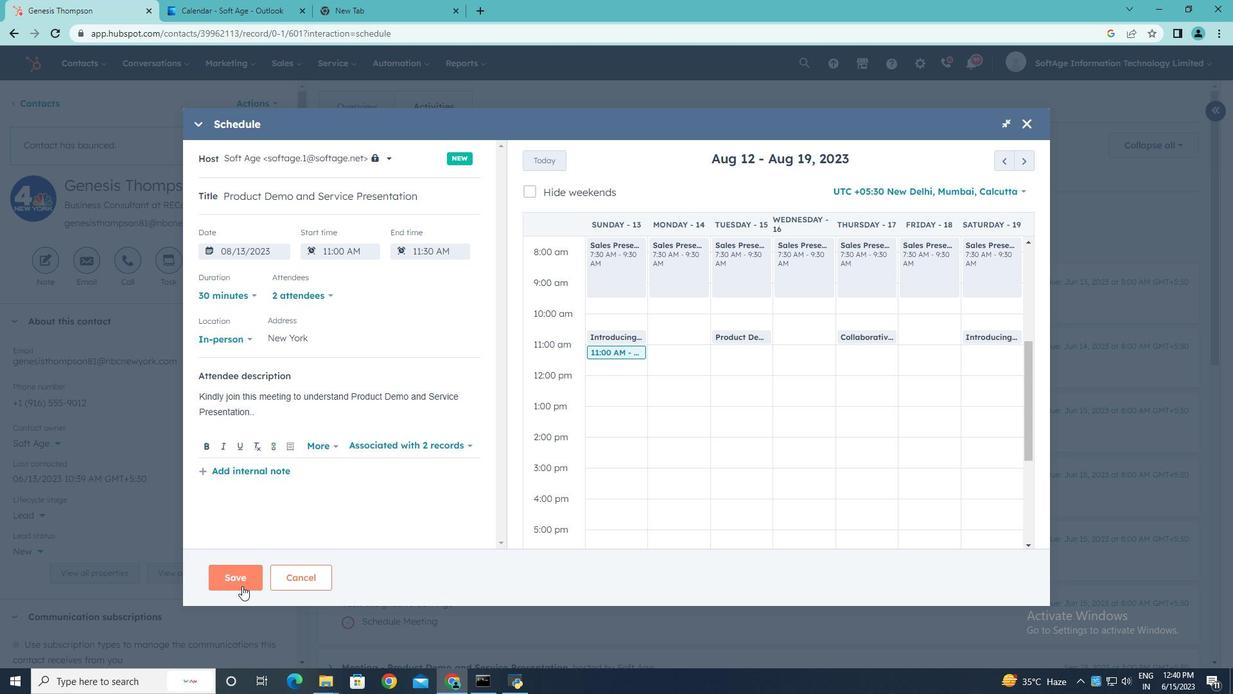 
Action: Mouse pressed left at (240, 578)
Screenshot: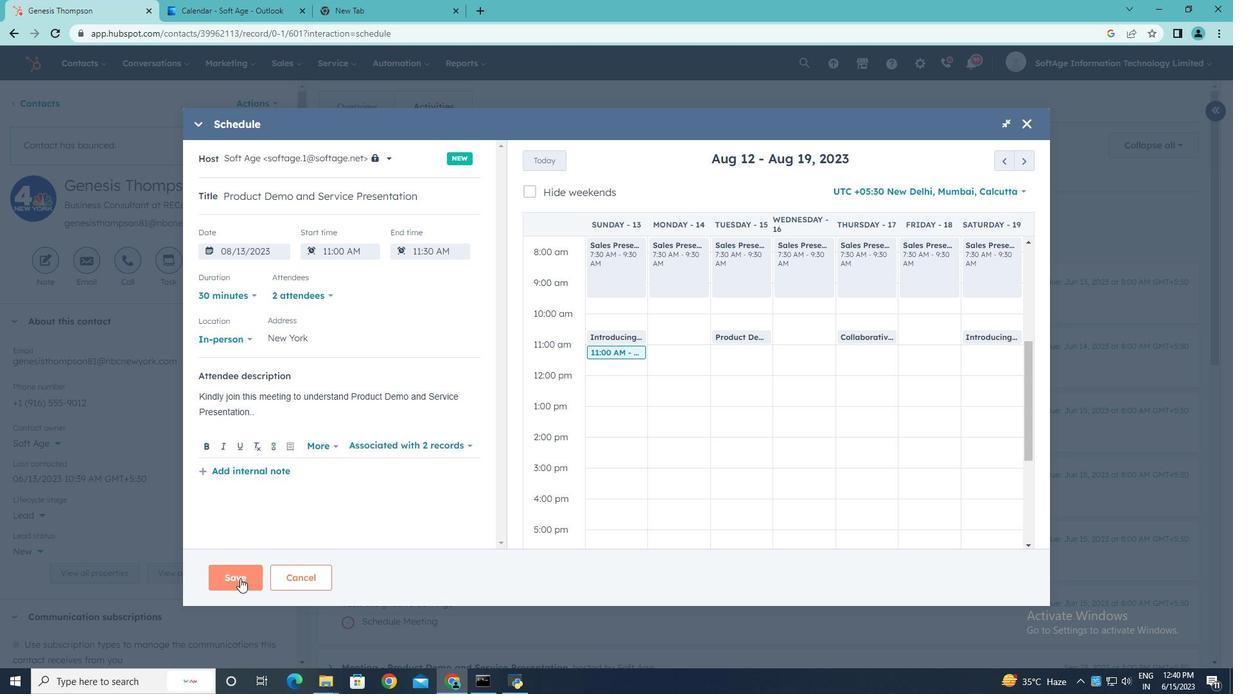 
